 Task: Create List Brand Extension Strategy in Board Resource Allocation Software to Workspace Hotel Reservations. Create List Brand Extension Planning in Board Sales Opportunity Pipeline Management to Workspace Hotel Reservations. Create List Brand Extension Evaluation in Board Content Marketing White Paper Creation and Promotion Strategy to Workspace Hotel Reservations
Action: Mouse moved to (110, 53)
Screenshot: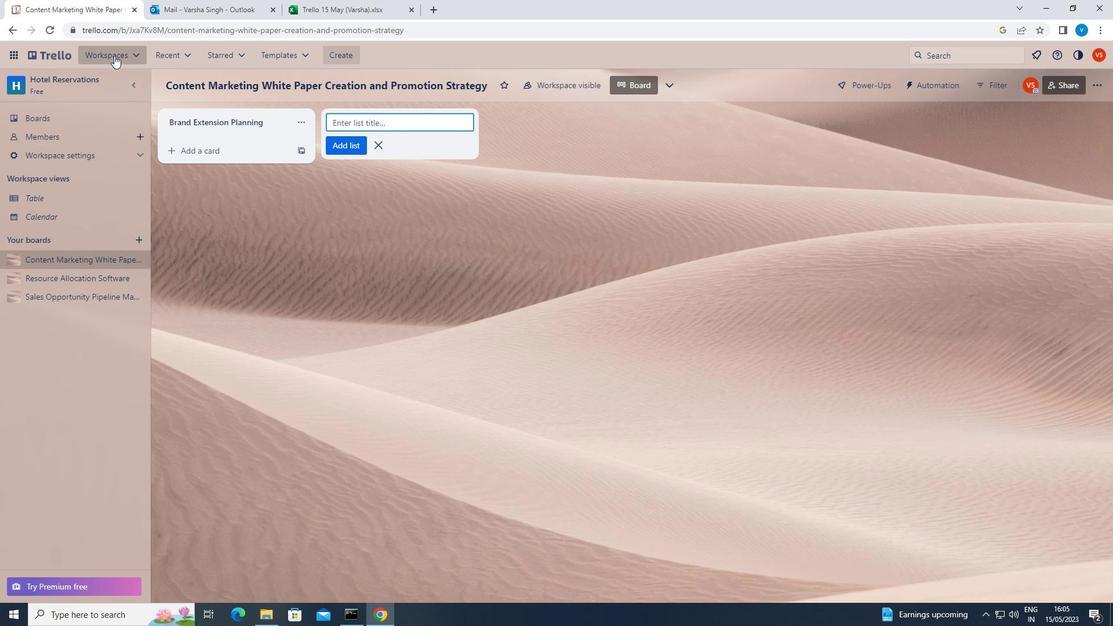 
Action: Mouse pressed left at (110, 53)
Screenshot: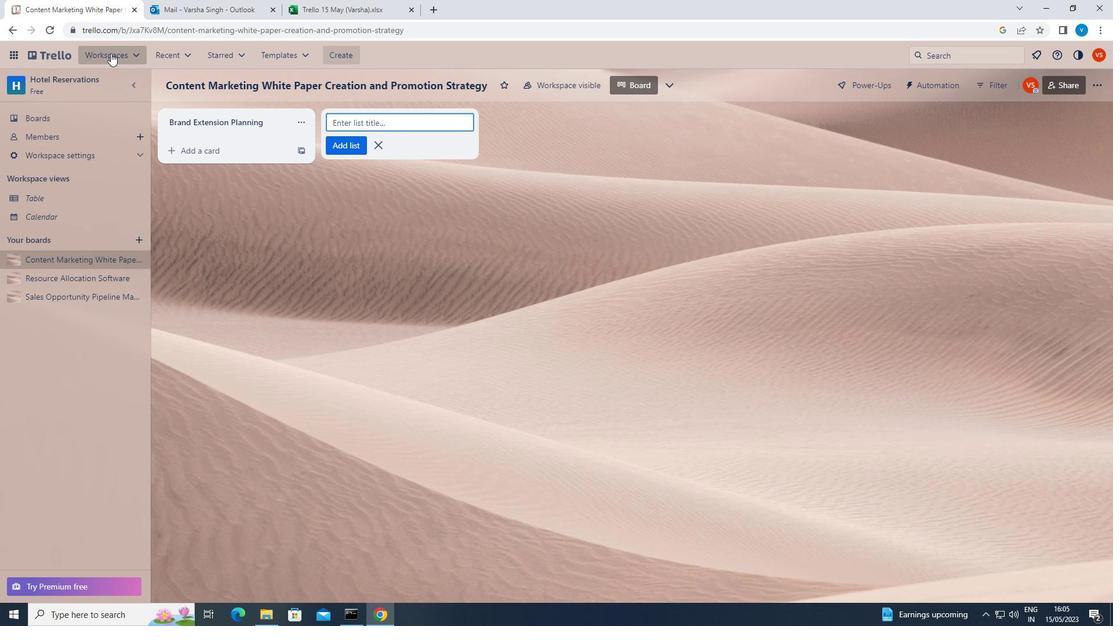 
Action: Mouse moved to (161, 575)
Screenshot: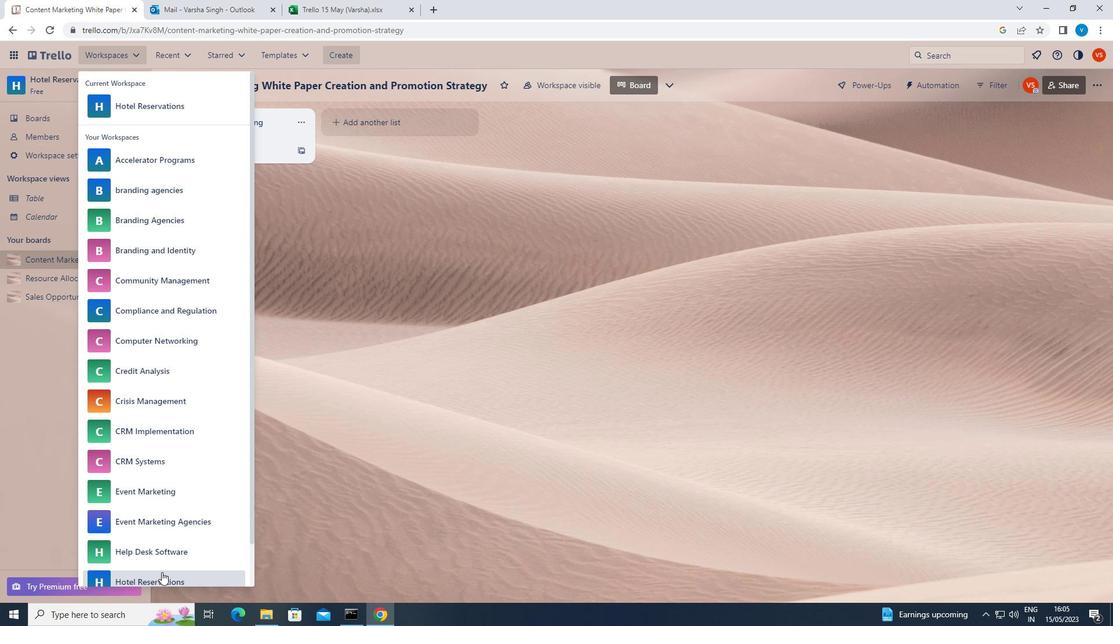 
Action: Mouse pressed left at (161, 575)
Screenshot: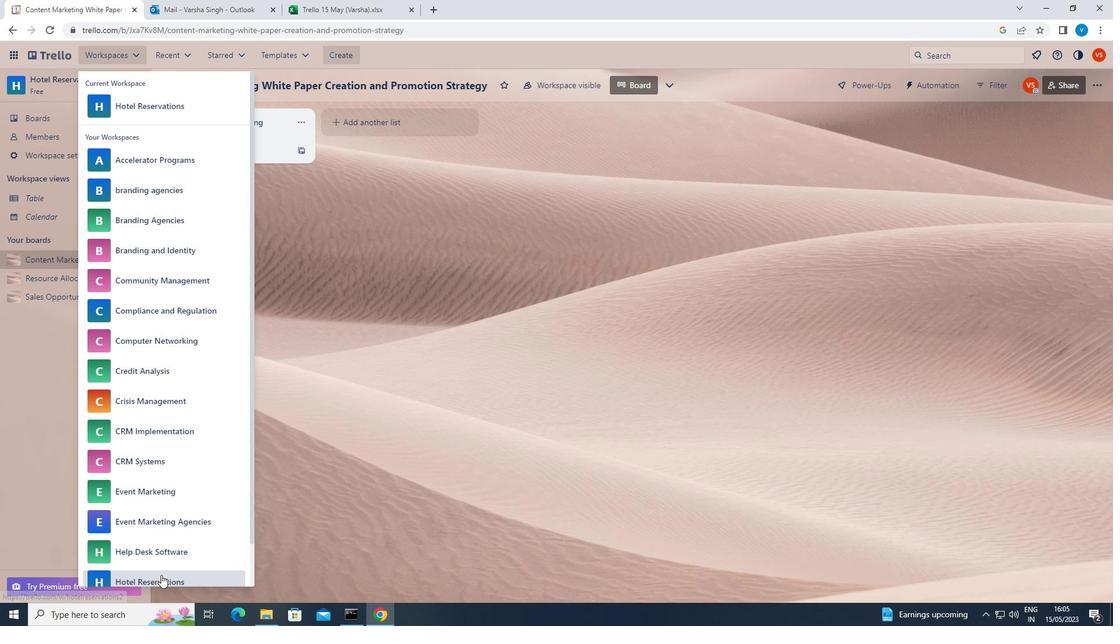 
Action: Mouse moved to (78, 280)
Screenshot: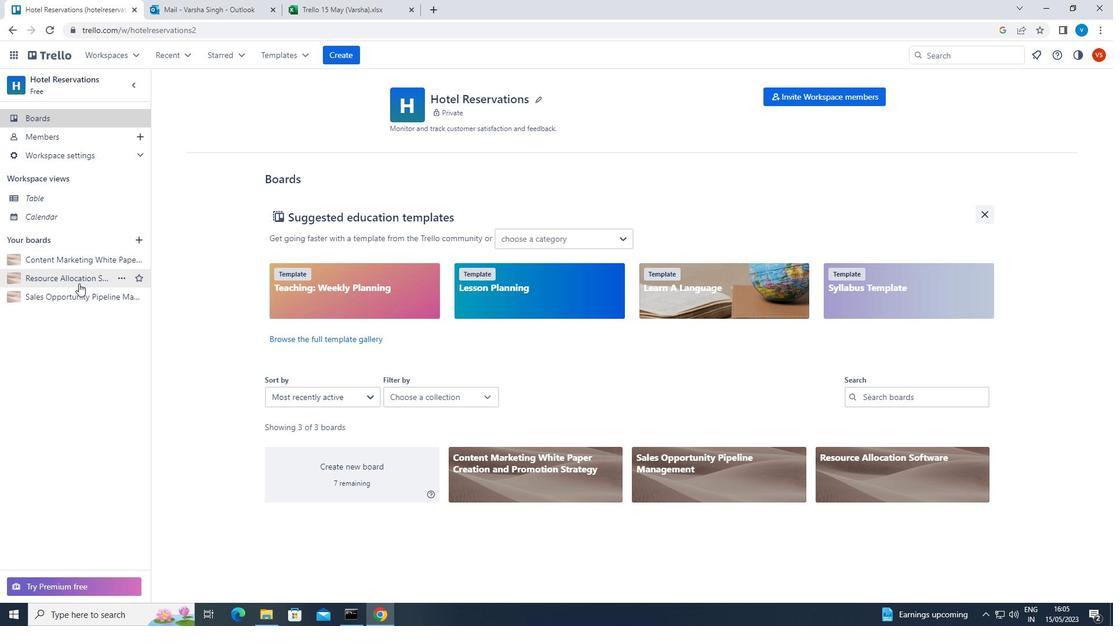 
Action: Mouse pressed left at (78, 280)
Screenshot: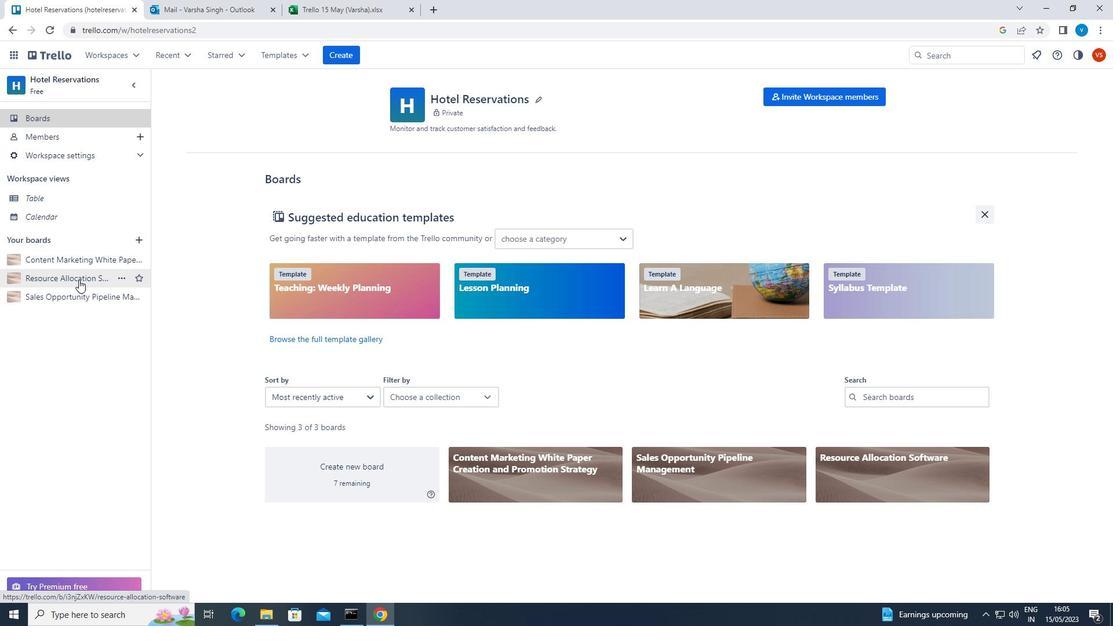 
Action: Mouse moved to (367, 117)
Screenshot: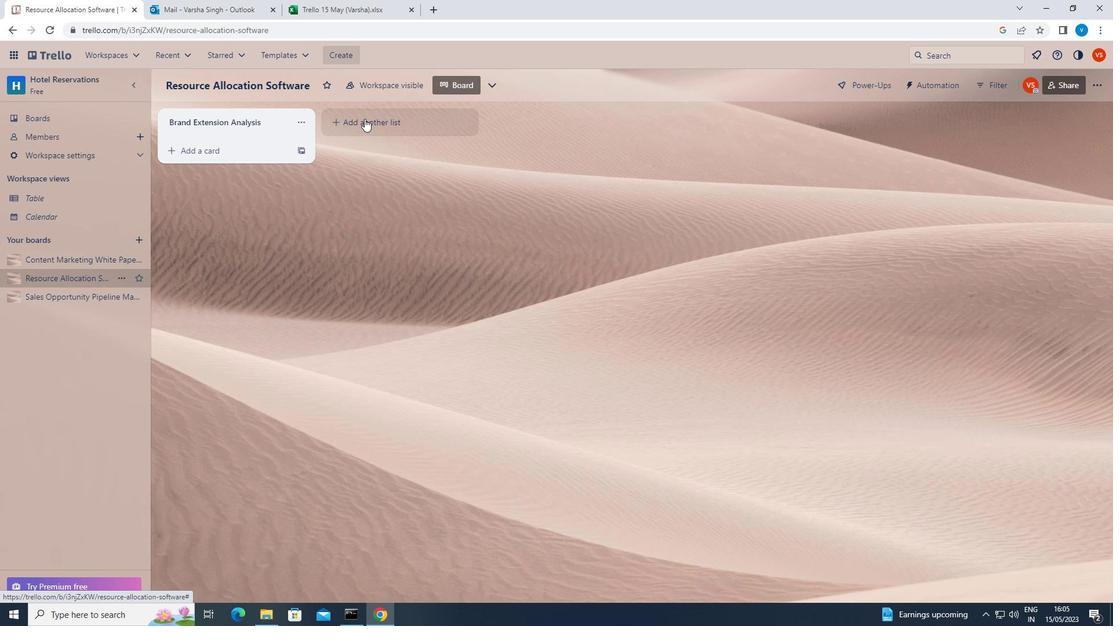 
Action: Mouse pressed left at (367, 117)
Screenshot: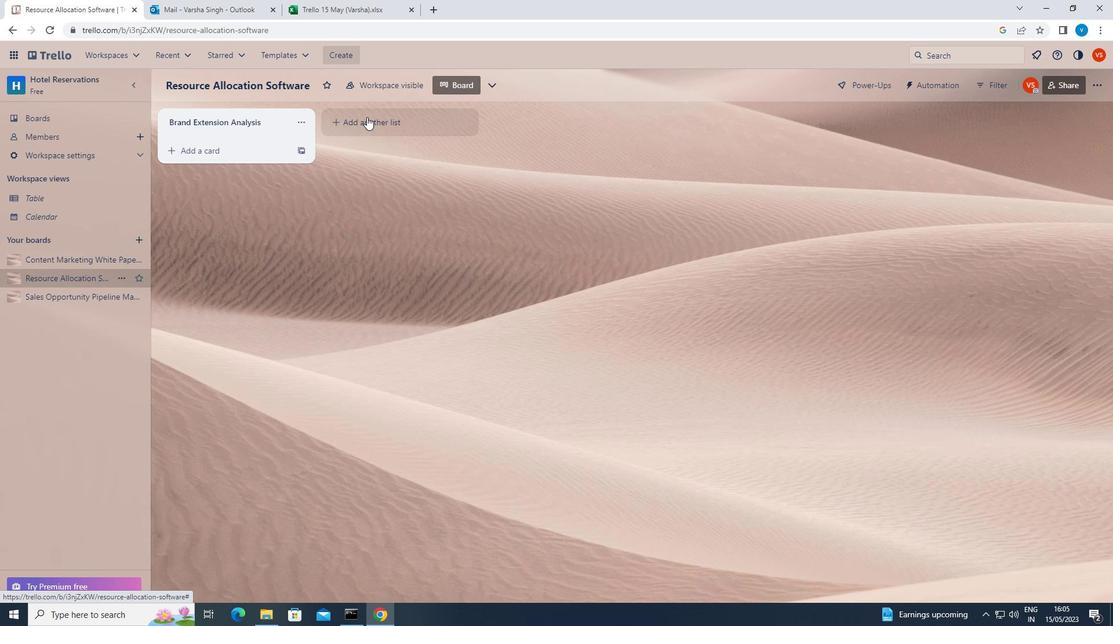 
Action: Key pressed <Key.shift>BRAND<Key.space><Key.shift><Key.shift>EXTENSION<Key.space><Key.shift>STRATEGY<Key.enter>
Screenshot: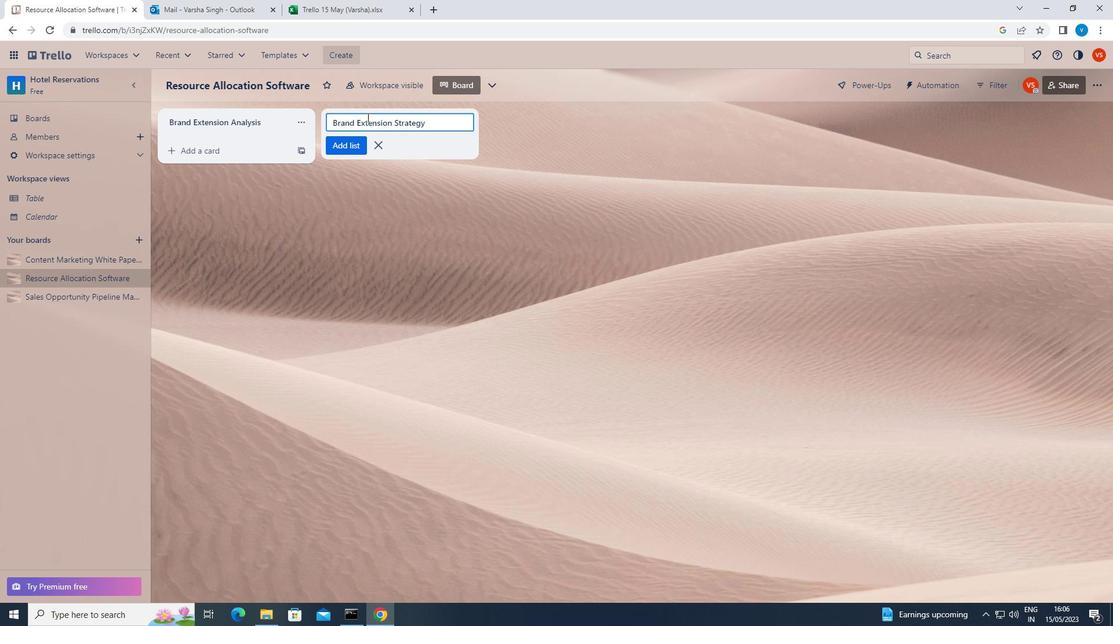 
Action: Mouse moved to (74, 294)
Screenshot: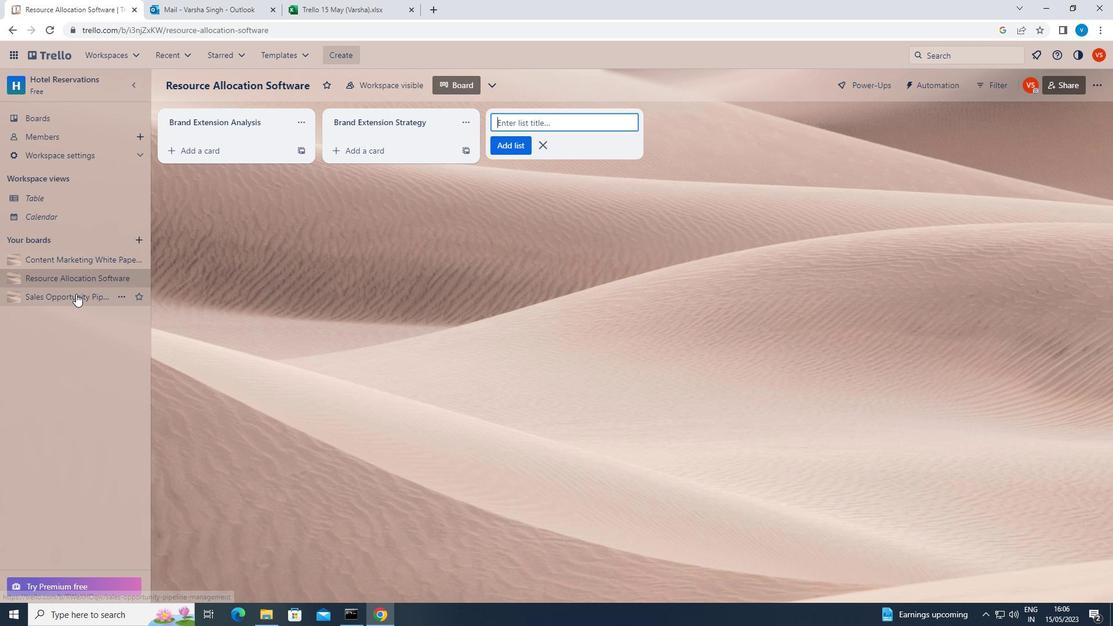 
Action: Mouse pressed left at (74, 294)
Screenshot: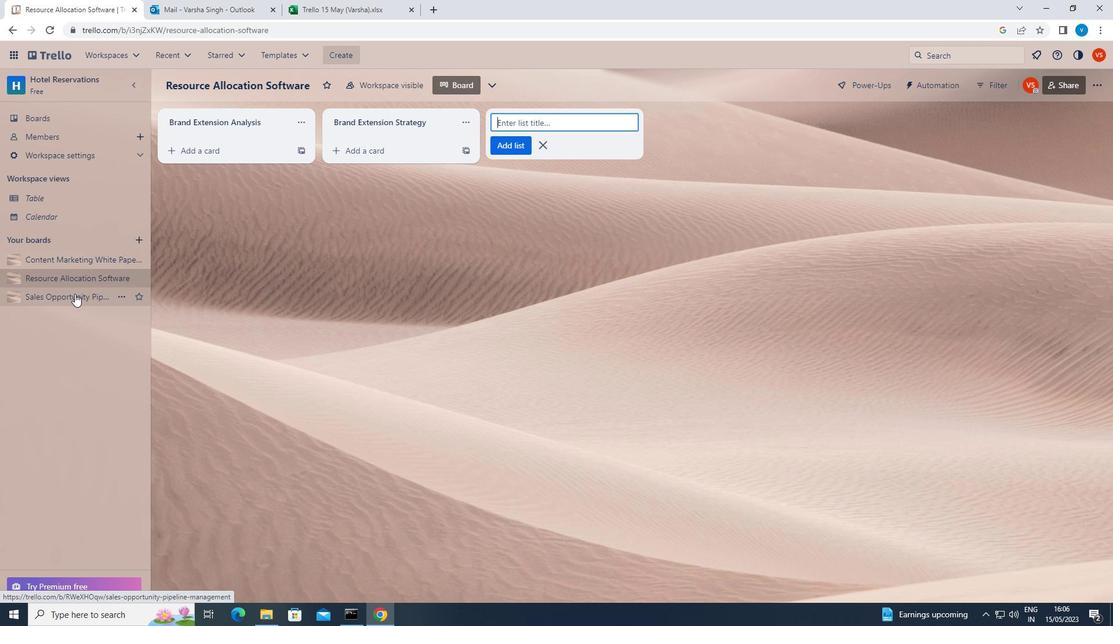 
Action: Mouse moved to (356, 113)
Screenshot: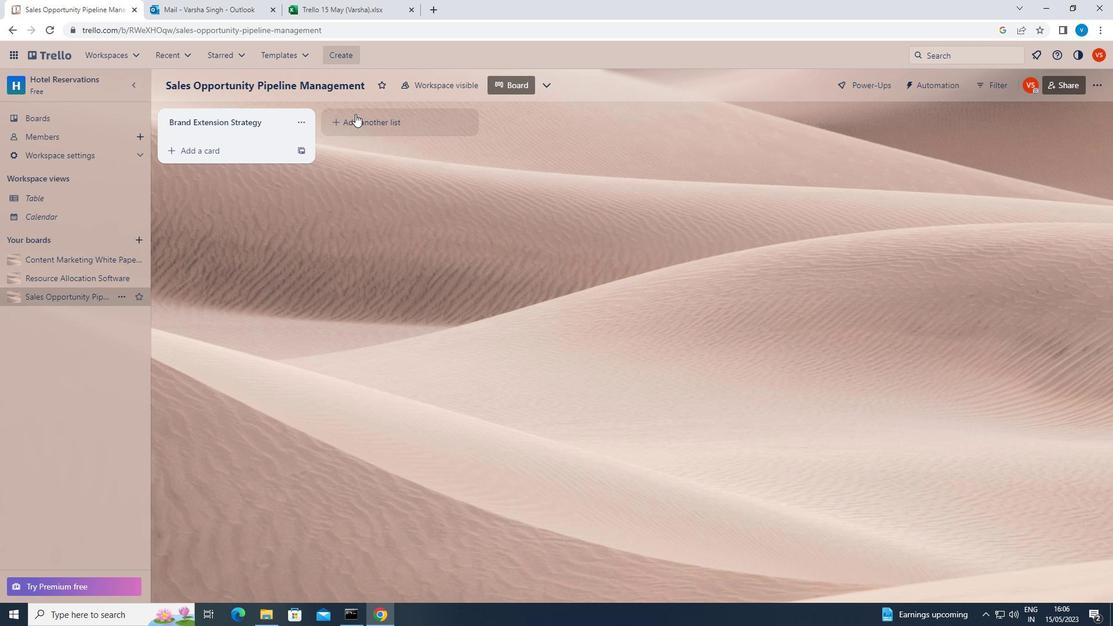 
Action: Mouse pressed left at (356, 113)
Screenshot: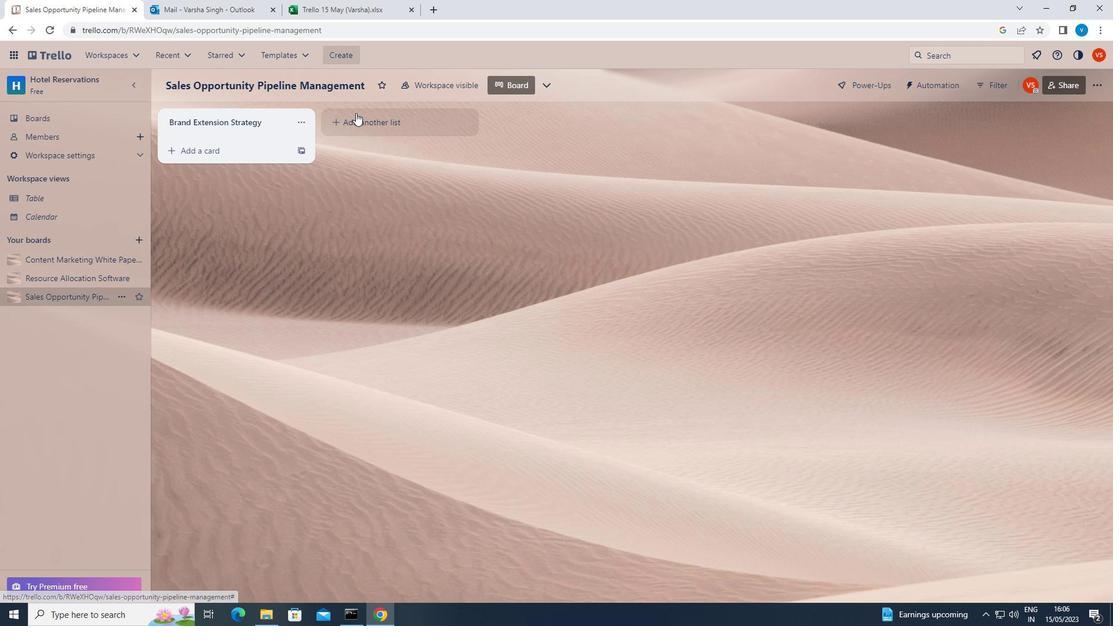 
Action: Key pressed <Key.shift>BRAND<Key.space><Key.shift>EXTENSION<Key.space><Key.shift>PLANNING<Key.enter>
Screenshot: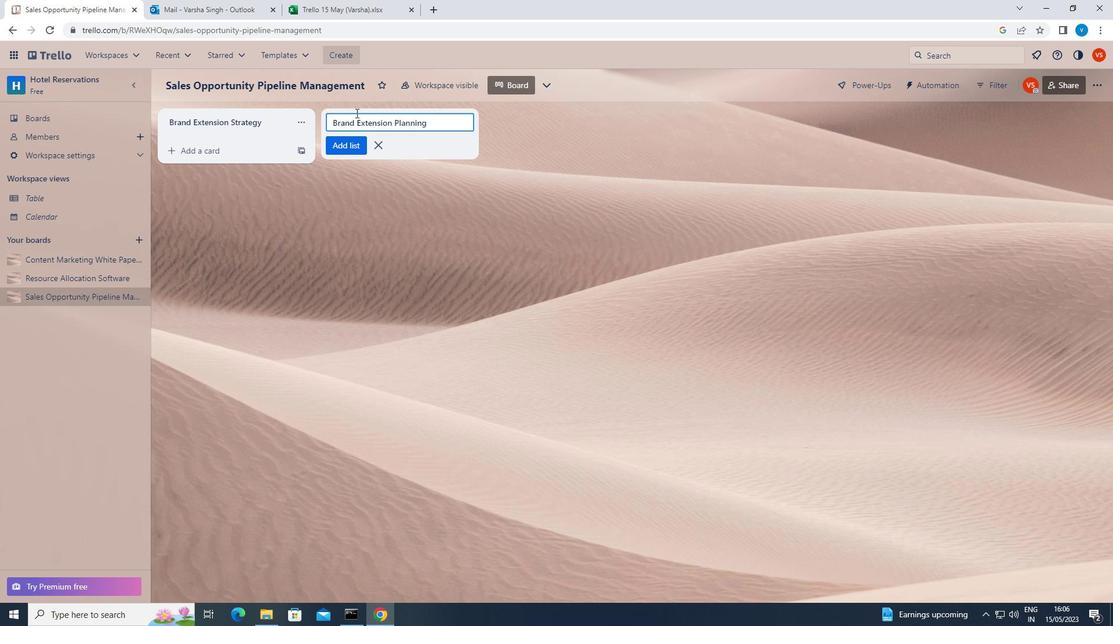 
Action: Mouse moved to (64, 256)
Screenshot: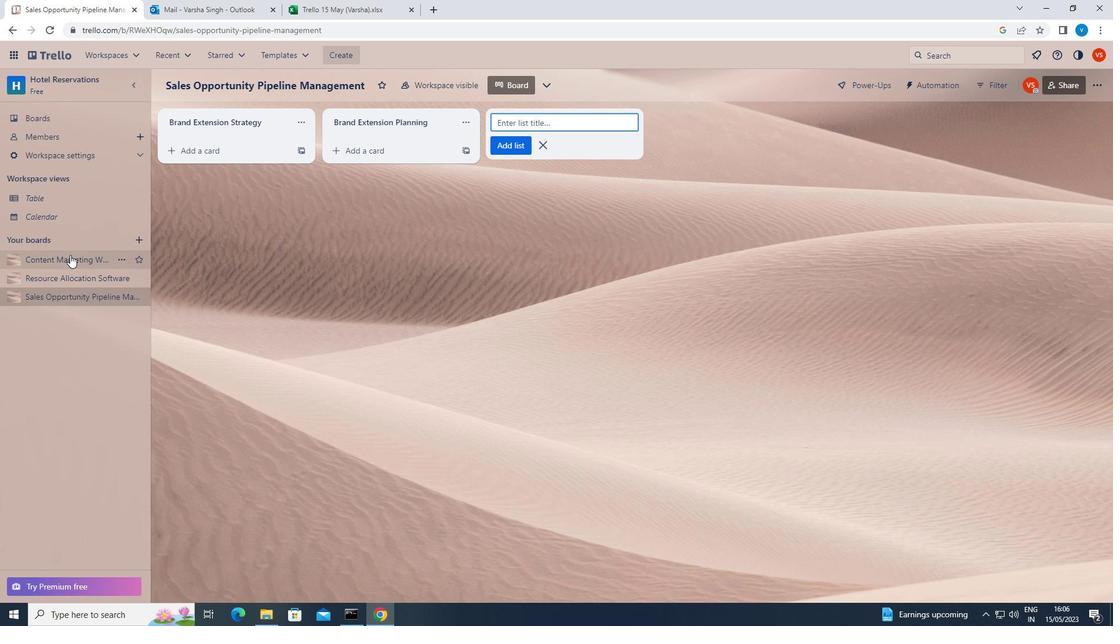 
Action: Mouse pressed left at (64, 256)
Screenshot: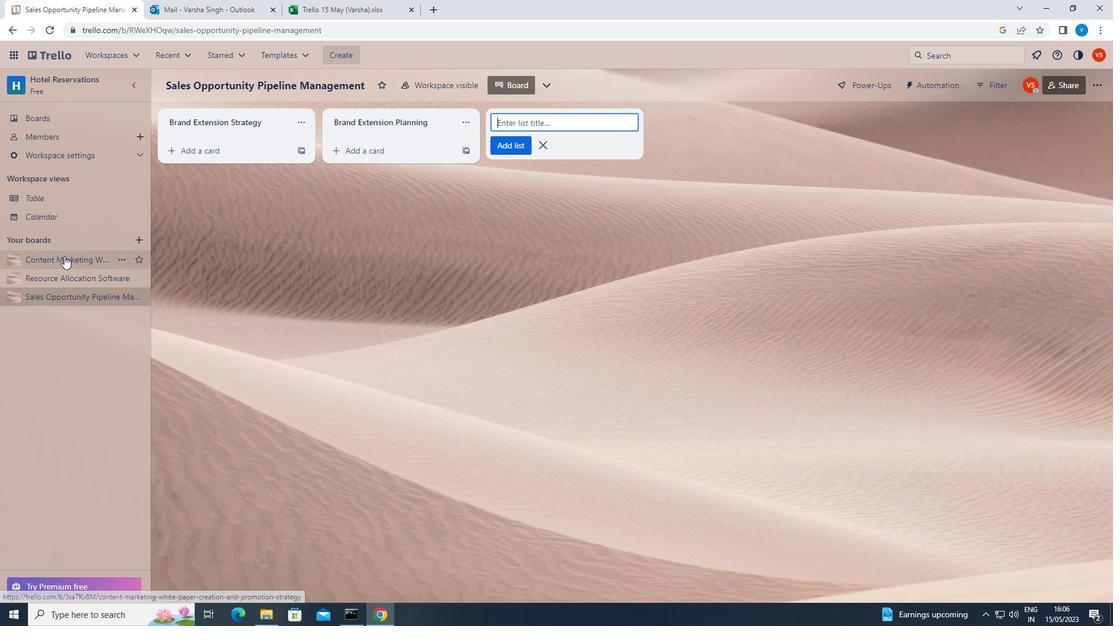 
Action: Mouse moved to (353, 123)
Screenshot: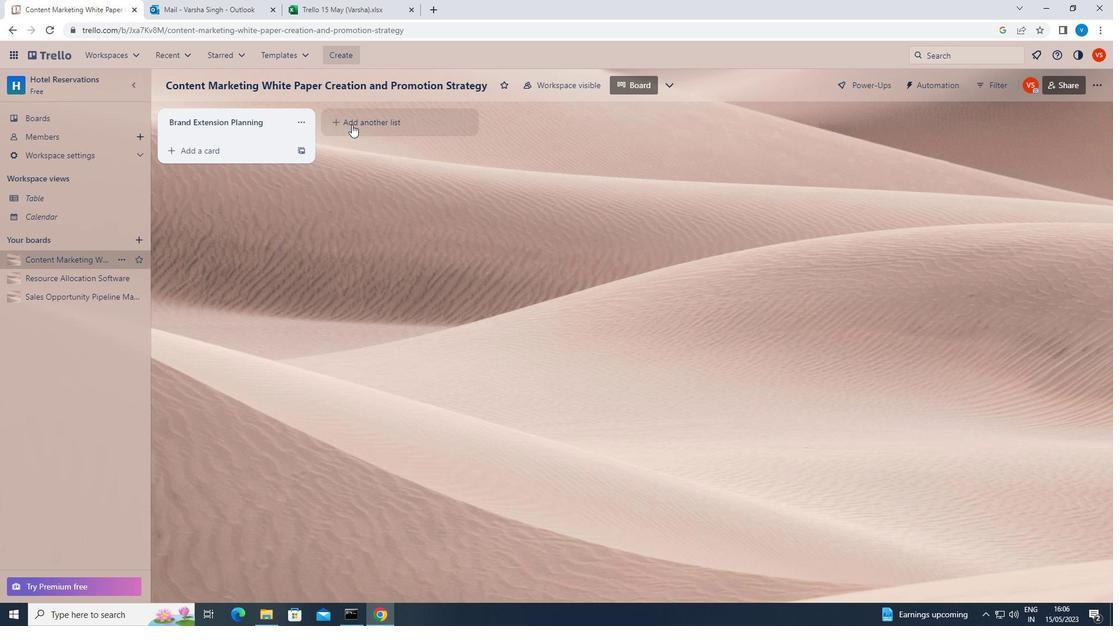 
Action: Mouse pressed left at (353, 123)
Screenshot: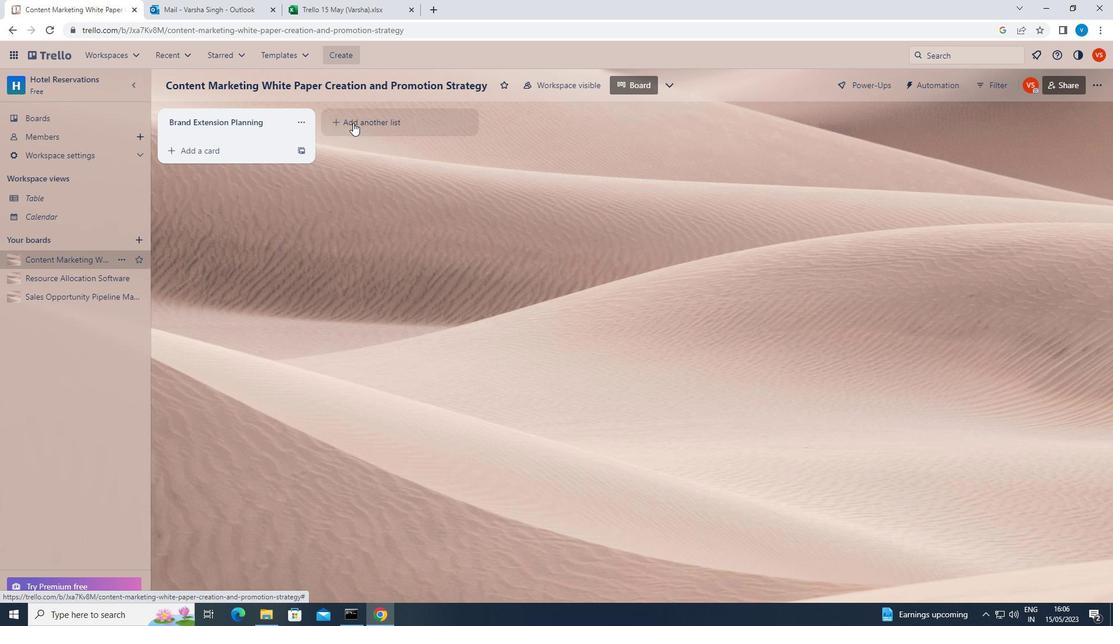 
Action: Key pressed <Key.shift>BRAND<Key.space><Key.shift>EXTENSION<Key.space><Key.shift><Key.shift><Key.shift><Key.shift>EVALUATION<Key.enter>
Screenshot: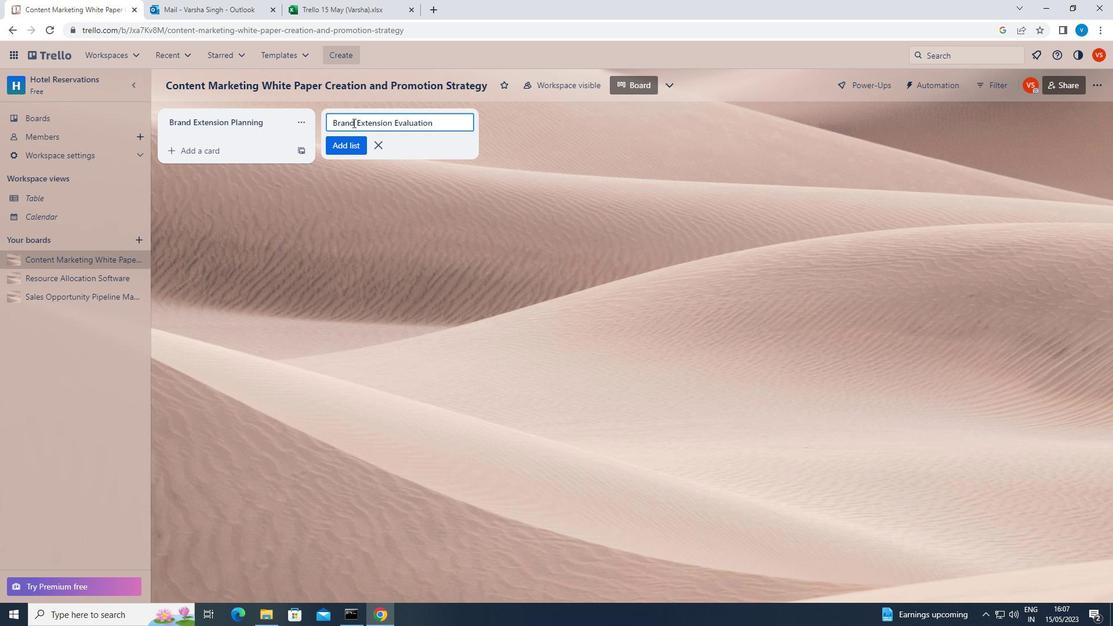 
